 Task: In the  document enhancecreativity.docx Insert horizontal line 'above the text' Create the translated copy of the document in  'German' Select the second point and  Clear Formatting
Action: Mouse moved to (288, 394)
Screenshot: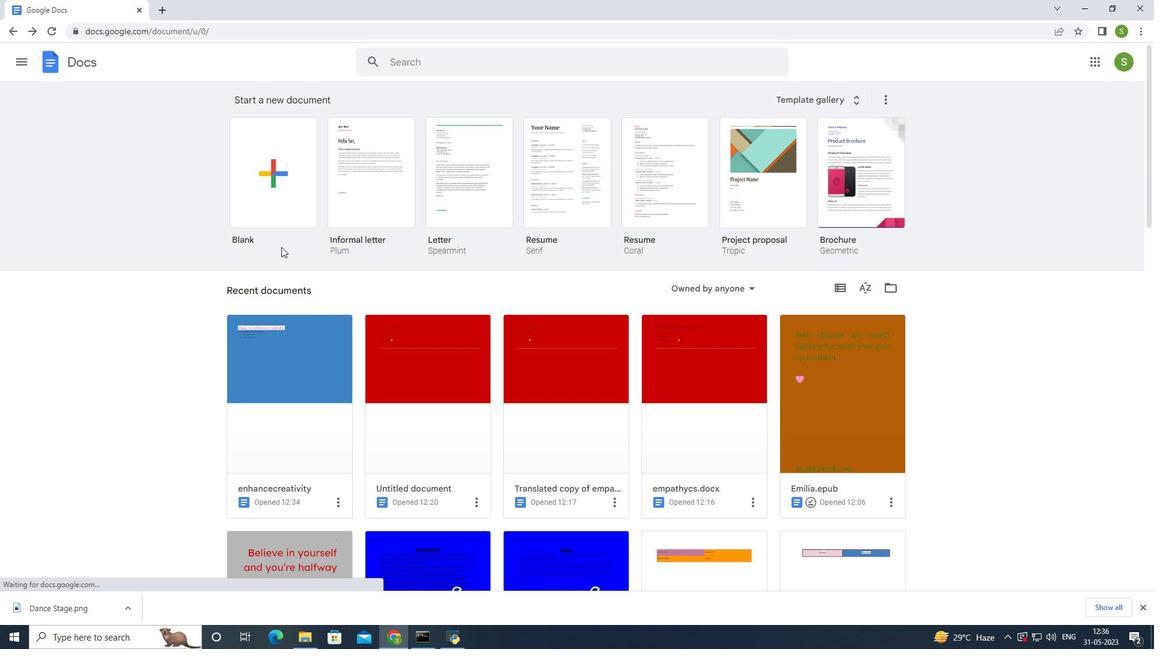 
Action: Mouse pressed left at (288, 394)
Screenshot: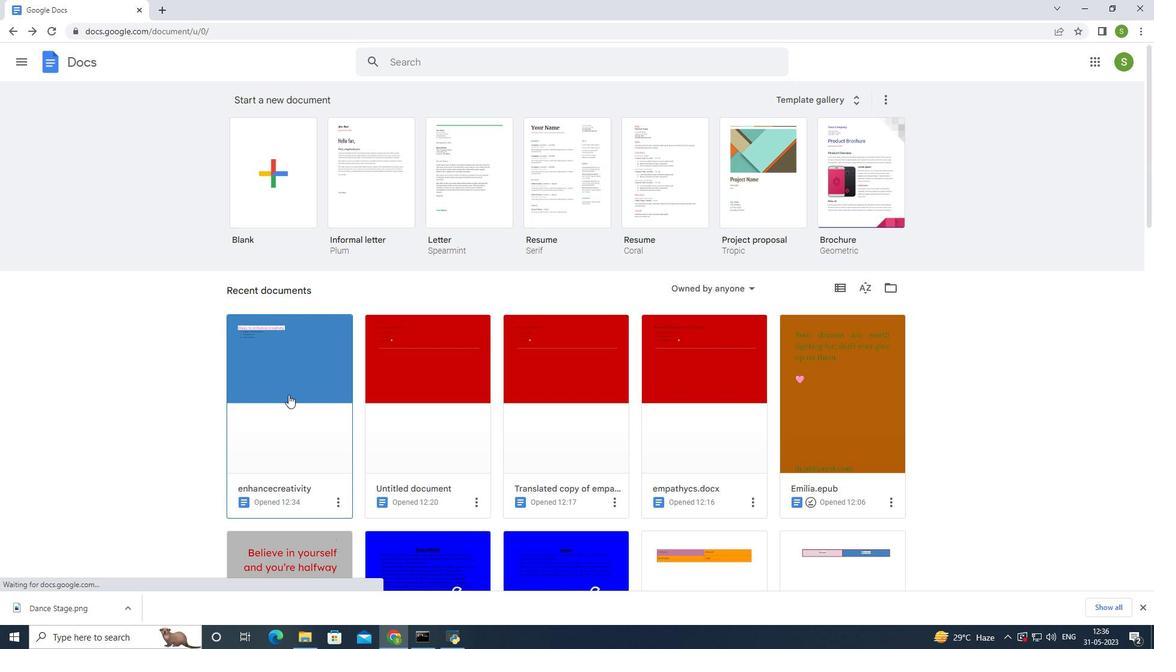 
Action: Mouse moved to (227, 171)
Screenshot: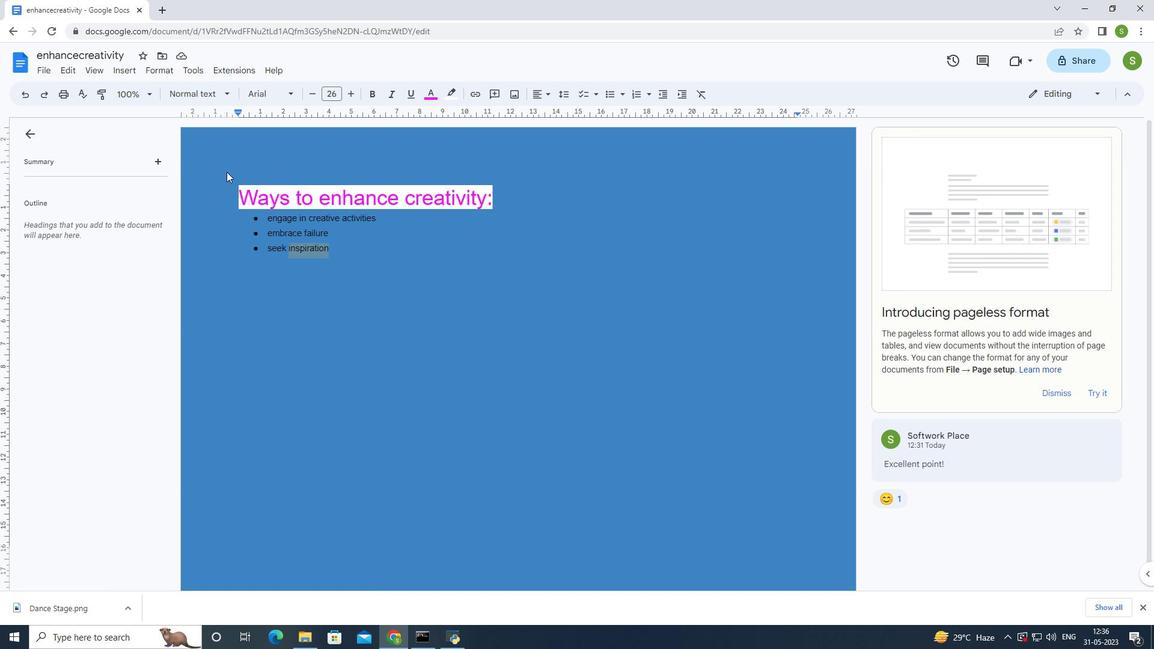 
Action: Mouse pressed left at (227, 171)
Screenshot: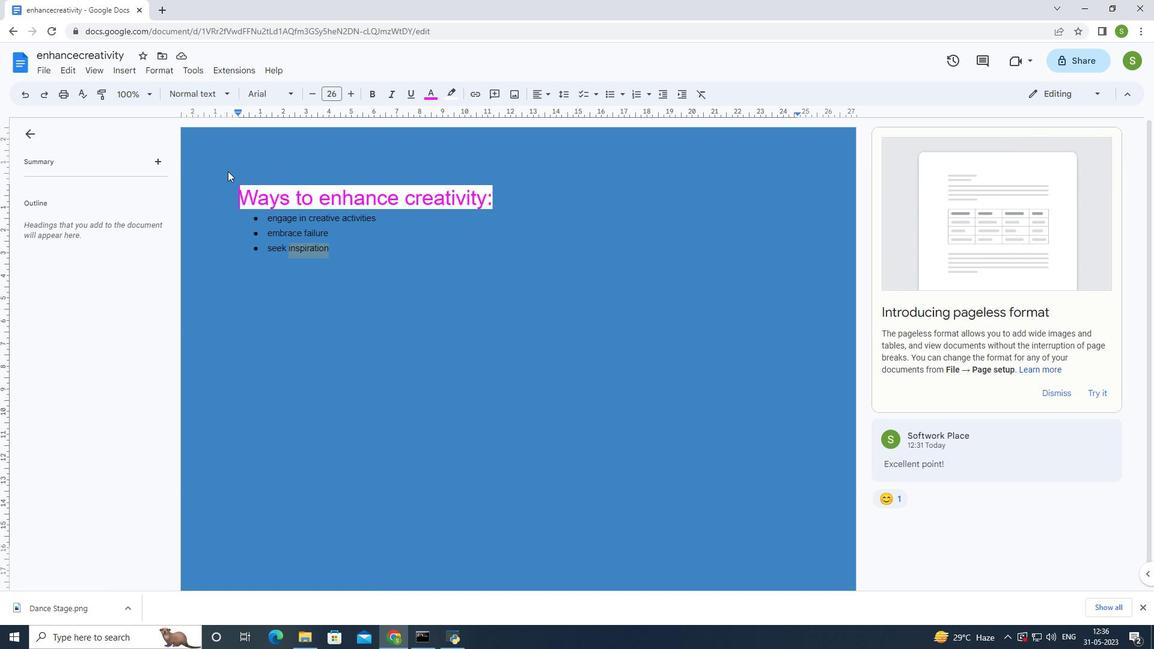 
Action: Mouse moved to (257, 227)
Screenshot: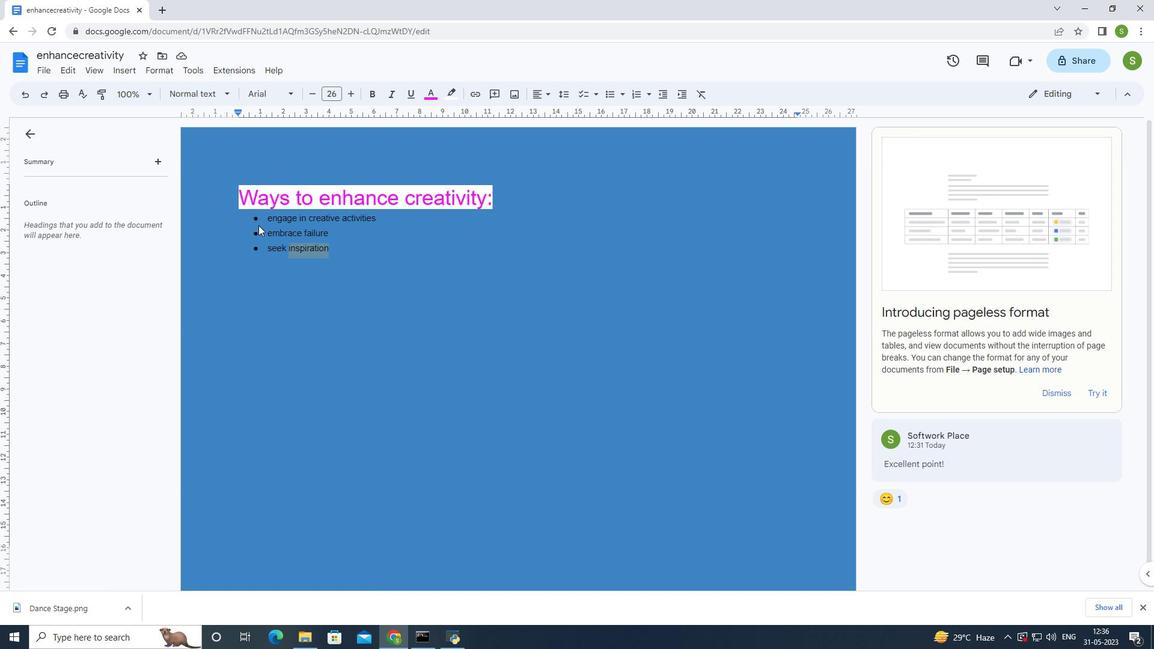 
Action: Key pressed <Key.enter><Key.enter><Key.enter>
Screenshot: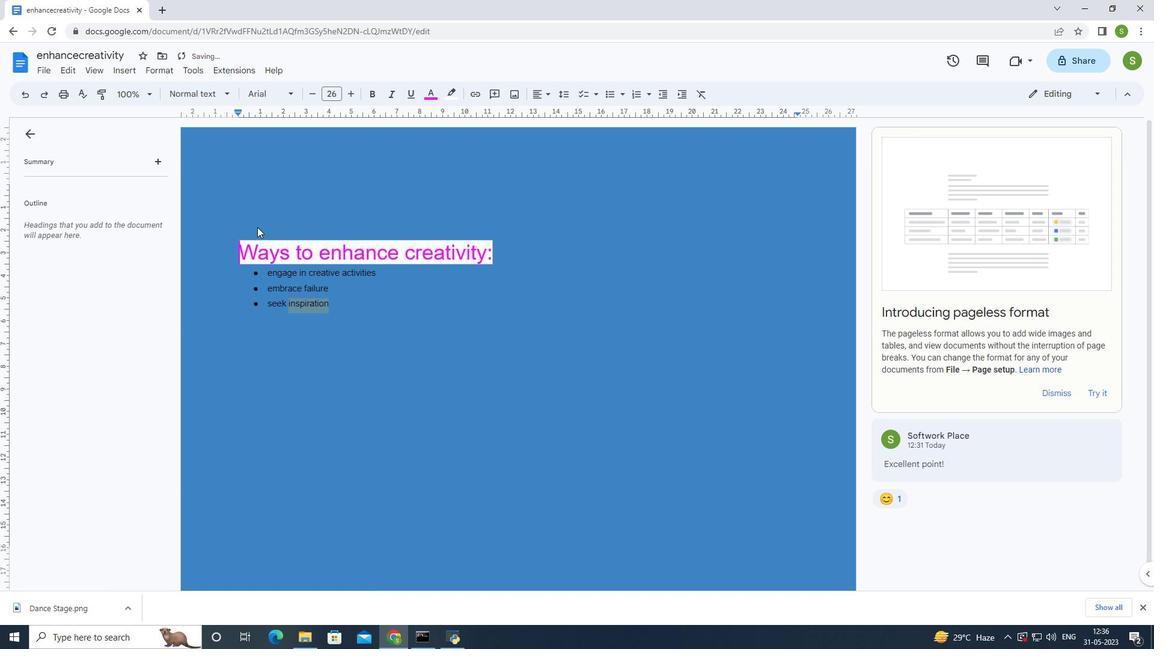 
Action: Mouse moved to (244, 237)
Screenshot: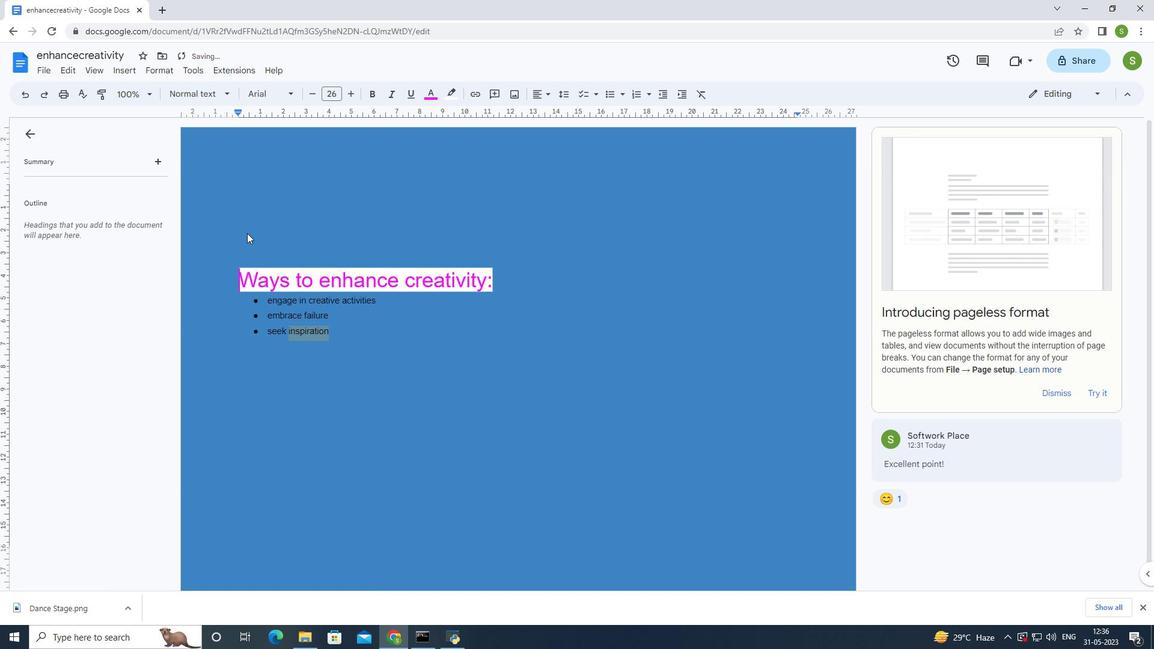 
Action: Mouse pressed left at (244, 237)
Screenshot: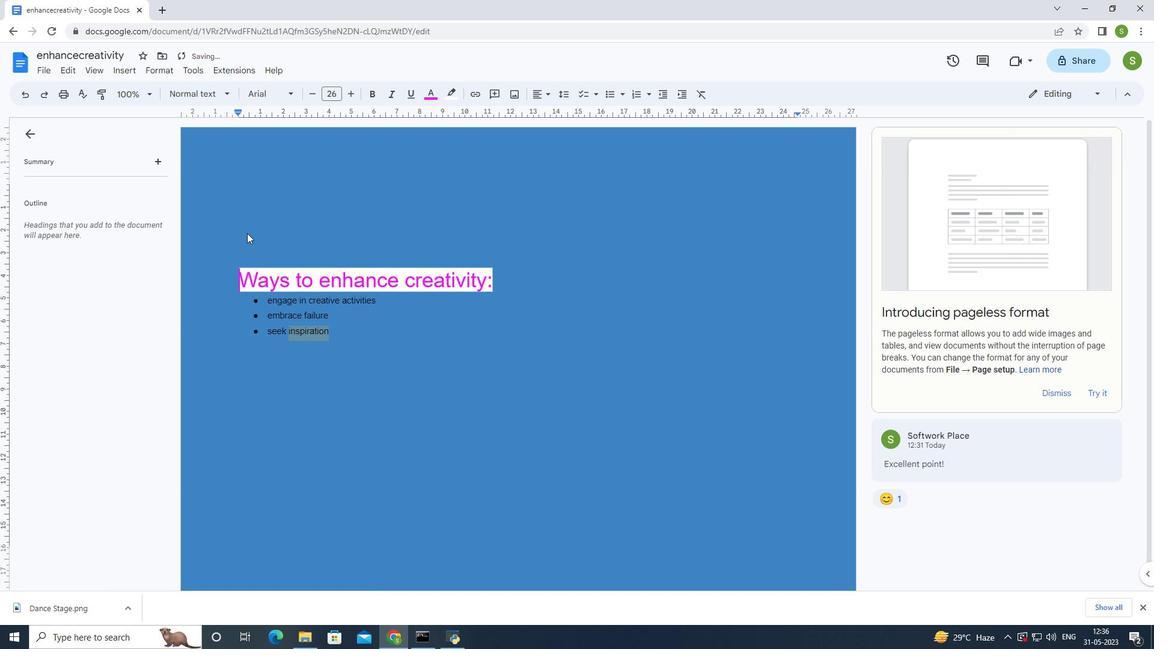
Action: Mouse moved to (239, 248)
Screenshot: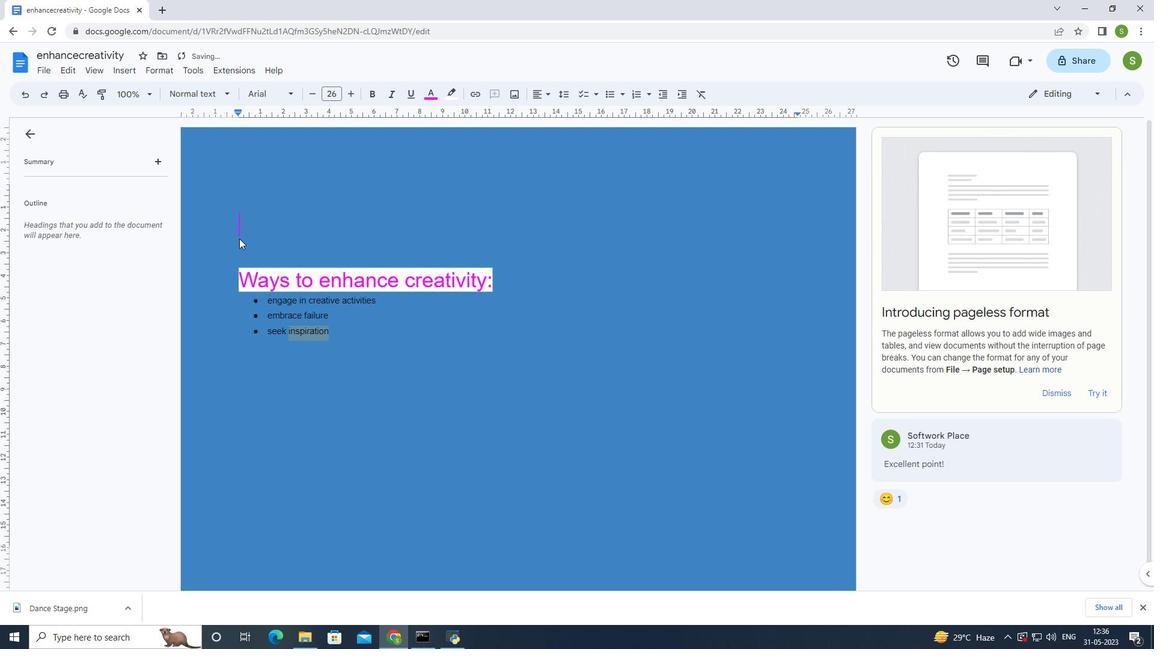 
Action: Mouse pressed left at (239, 248)
Screenshot: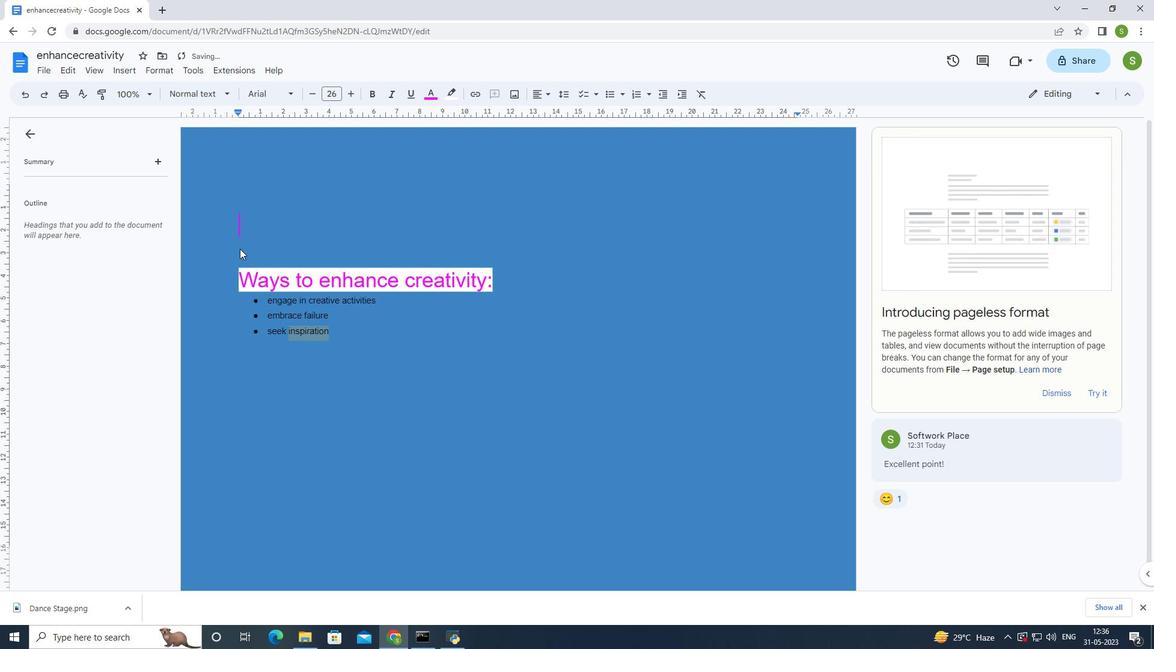 
Action: Mouse moved to (123, 64)
Screenshot: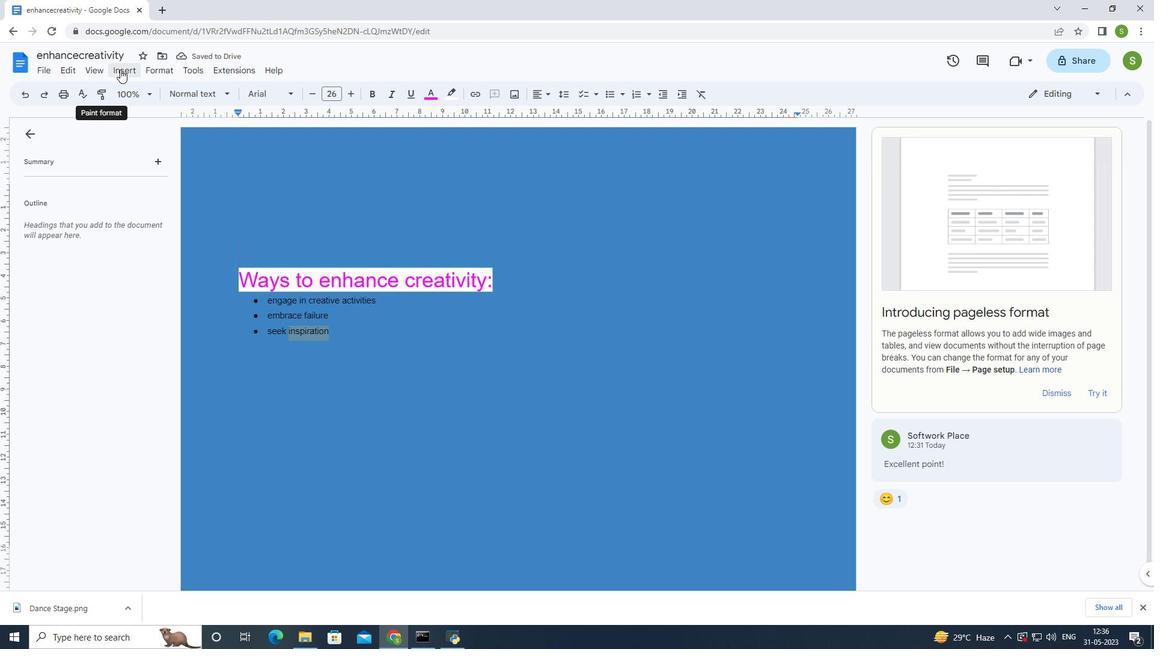 
Action: Mouse pressed left at (123, 64)
Screenshot: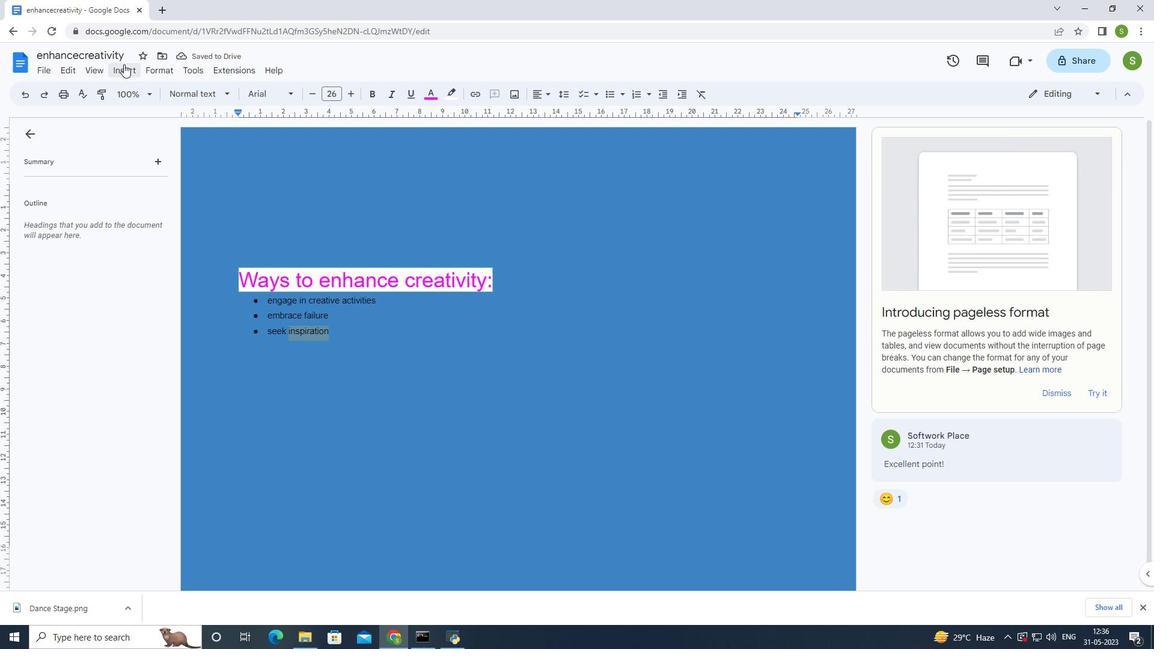 
Action: Mouse moved to (152, 164)
Screenshot: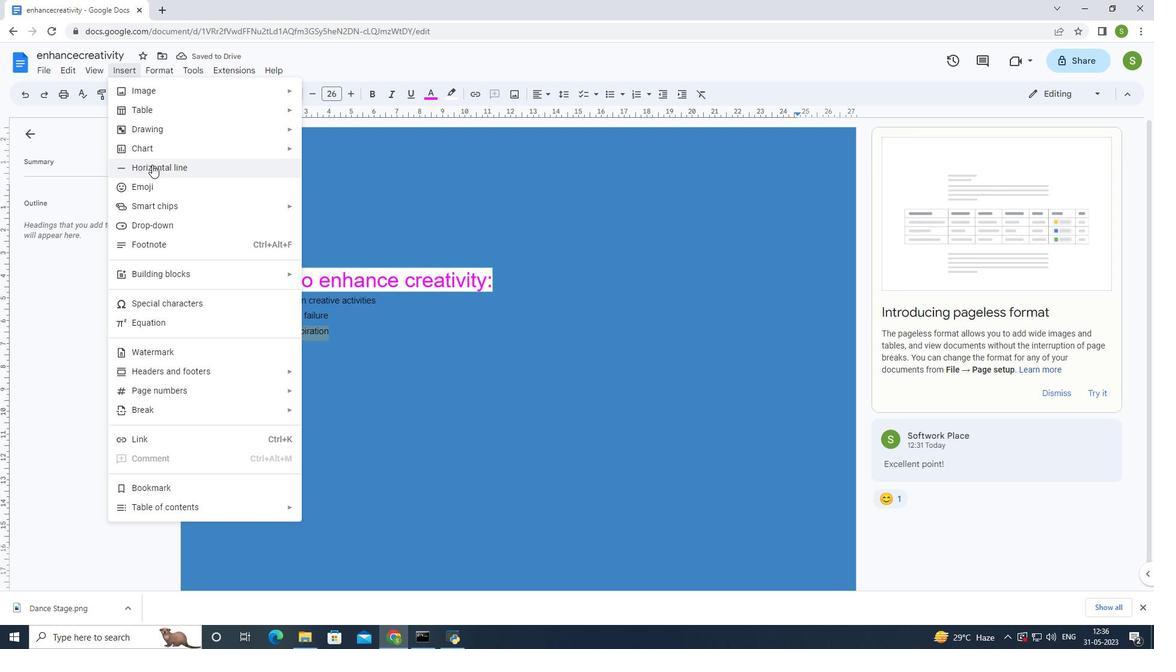 
Action: Mouse pressed left at (152, 164)
Screenshot: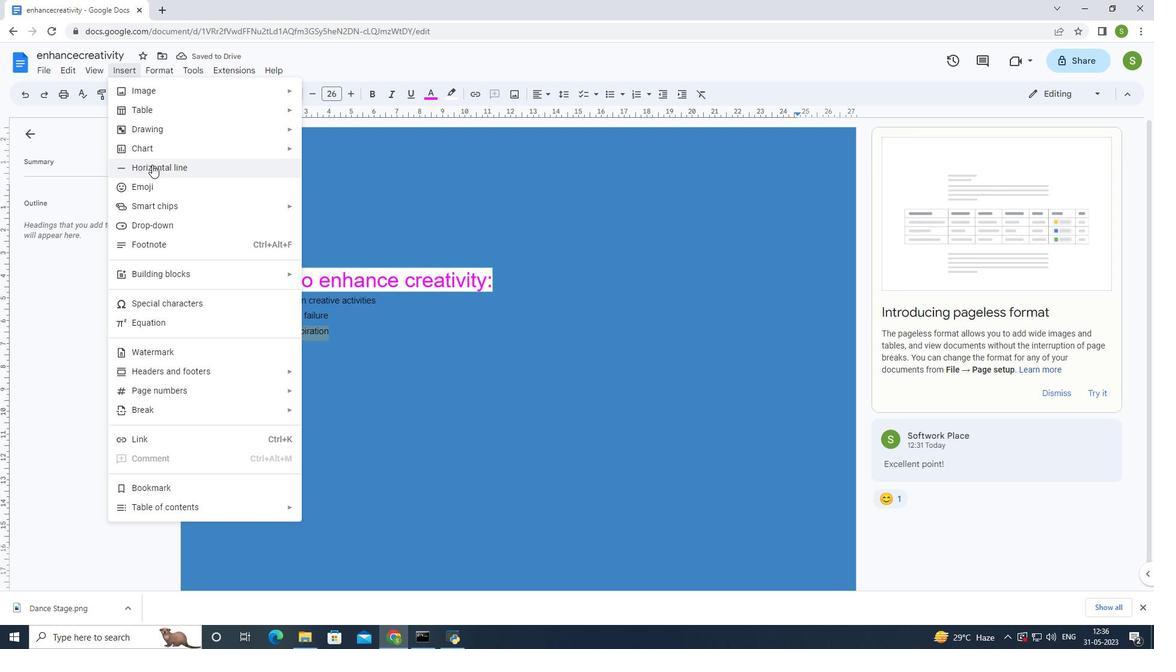 
Action: Mouse moved to (153, 64)
Screenshot: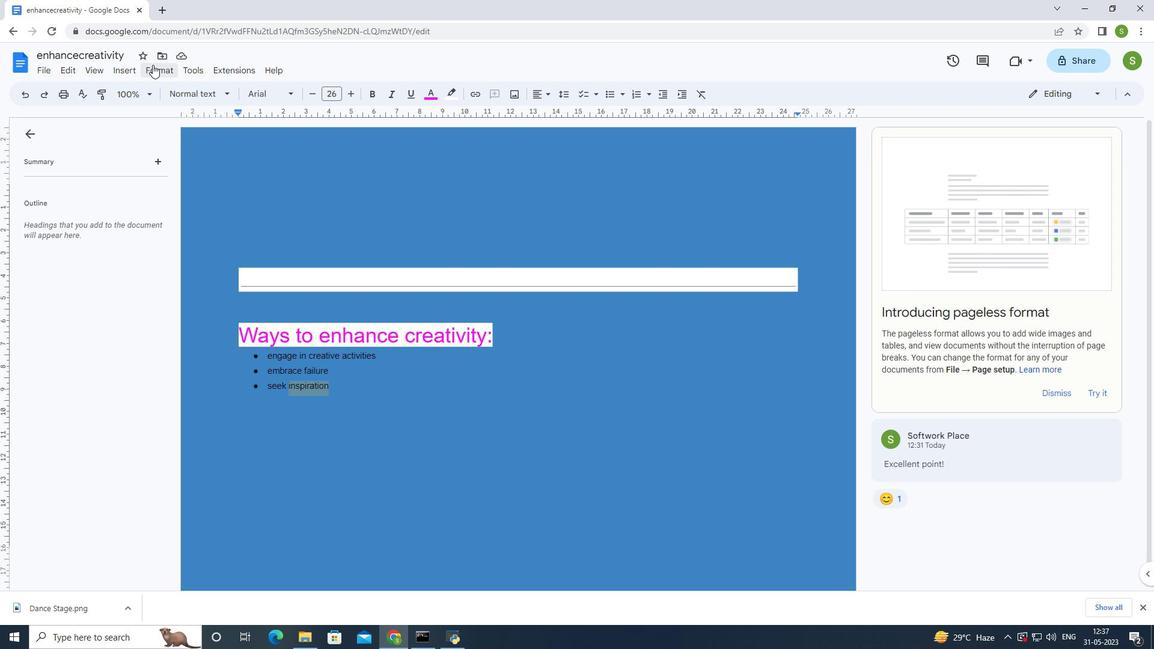 
Action: Mouse pressed left at (153, 64)
Screenshot: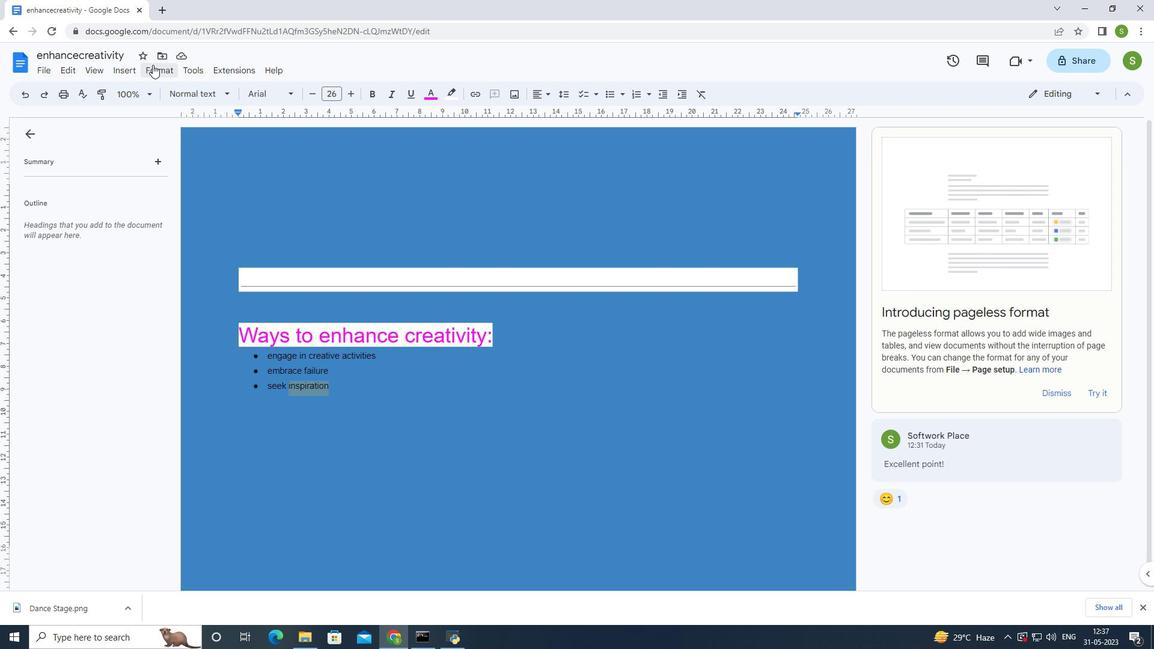 
Action: Mouse moved to (237, 250)
Screenshot: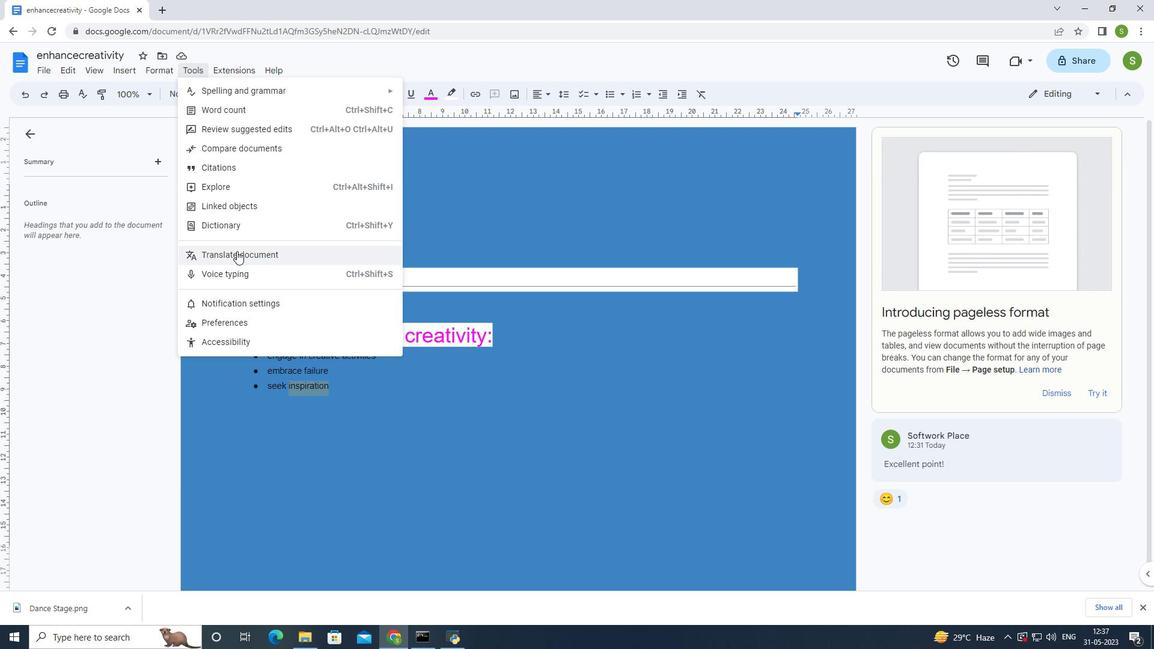 
Action: Mouse pressed left at (237, 250)
Screenshot: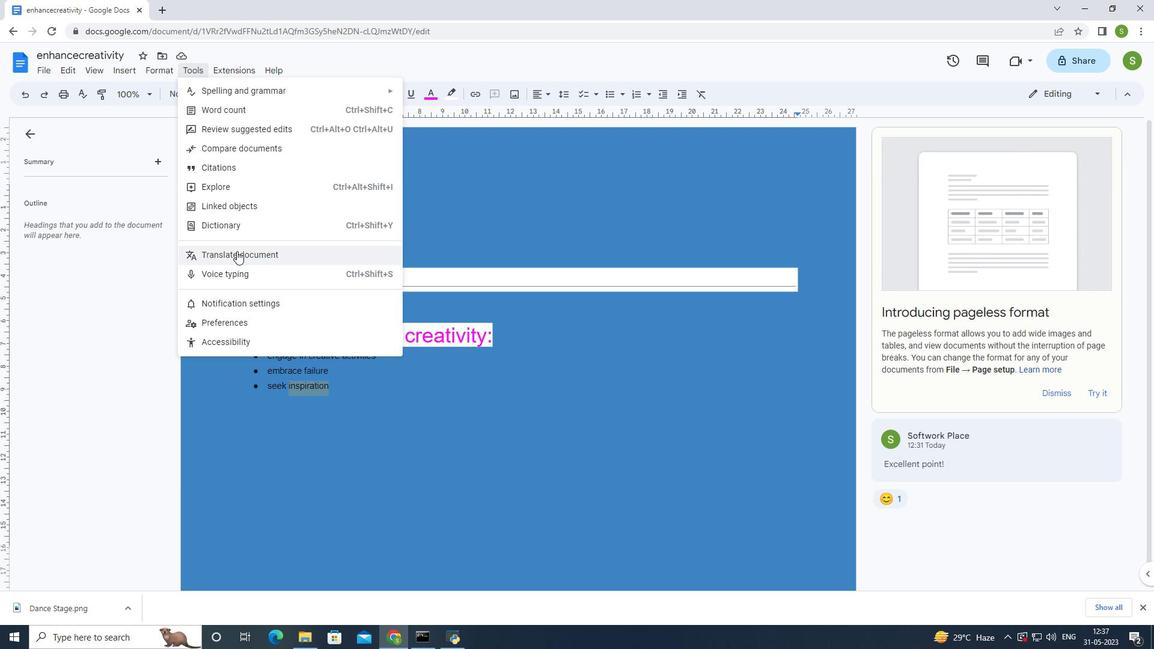 
Action: Mouse moved to (553, 339)
Screenshot: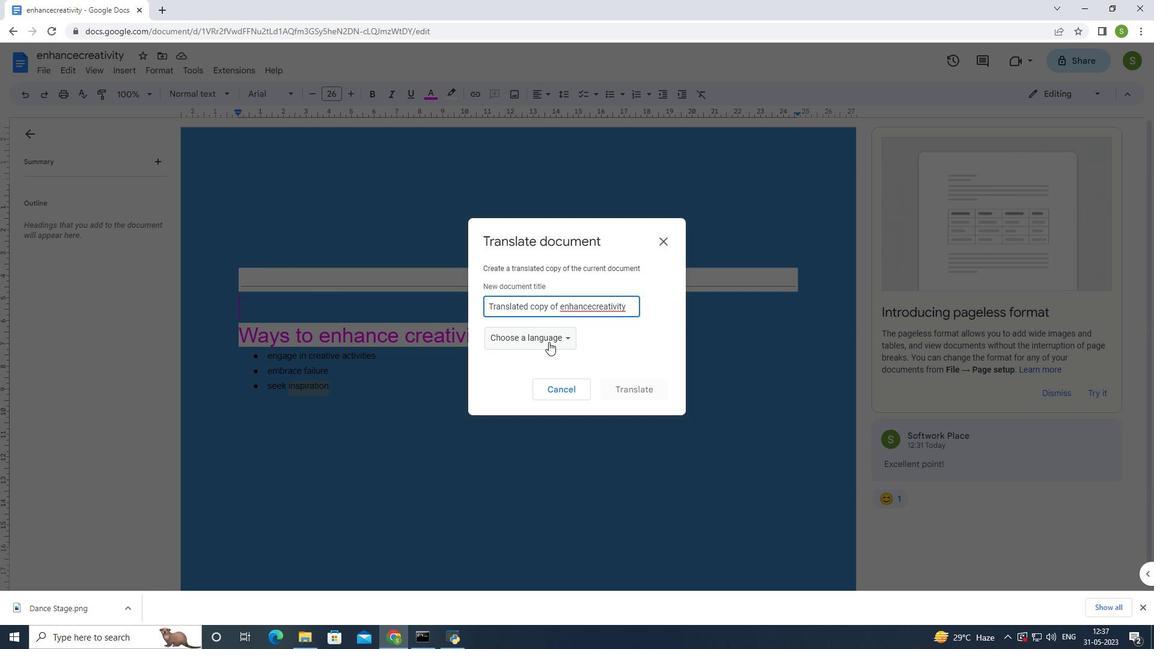 
Action: Mouse pressed left at (553, 339)
Screenshot: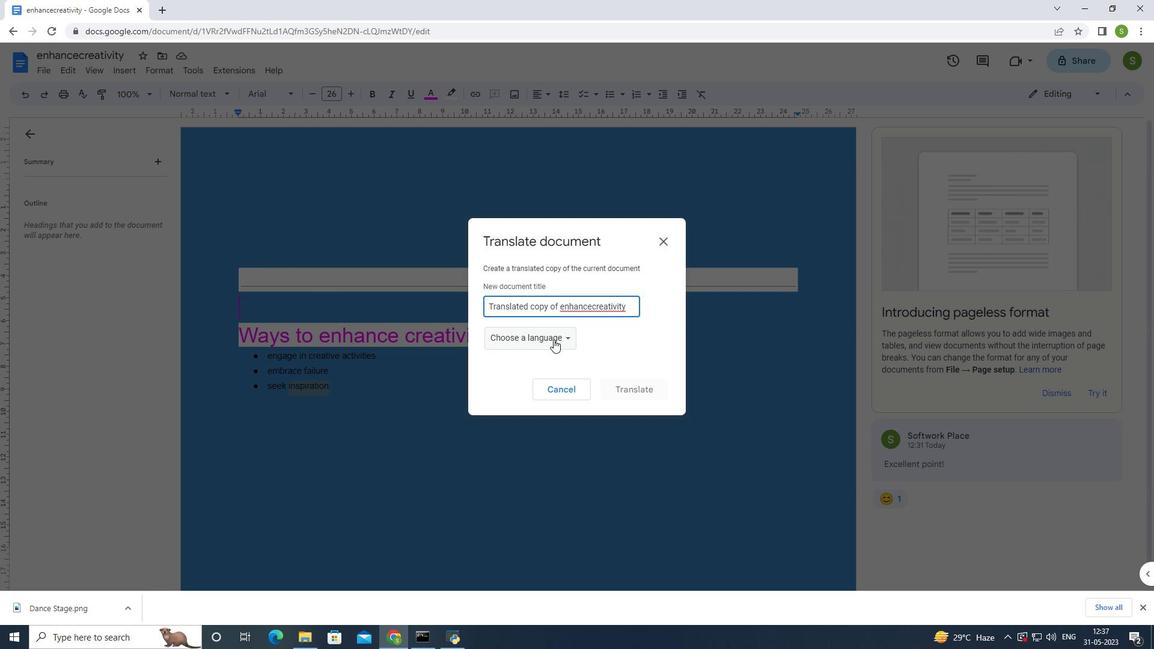 
Action: Mouse moved to (505, 528)
Screenshot: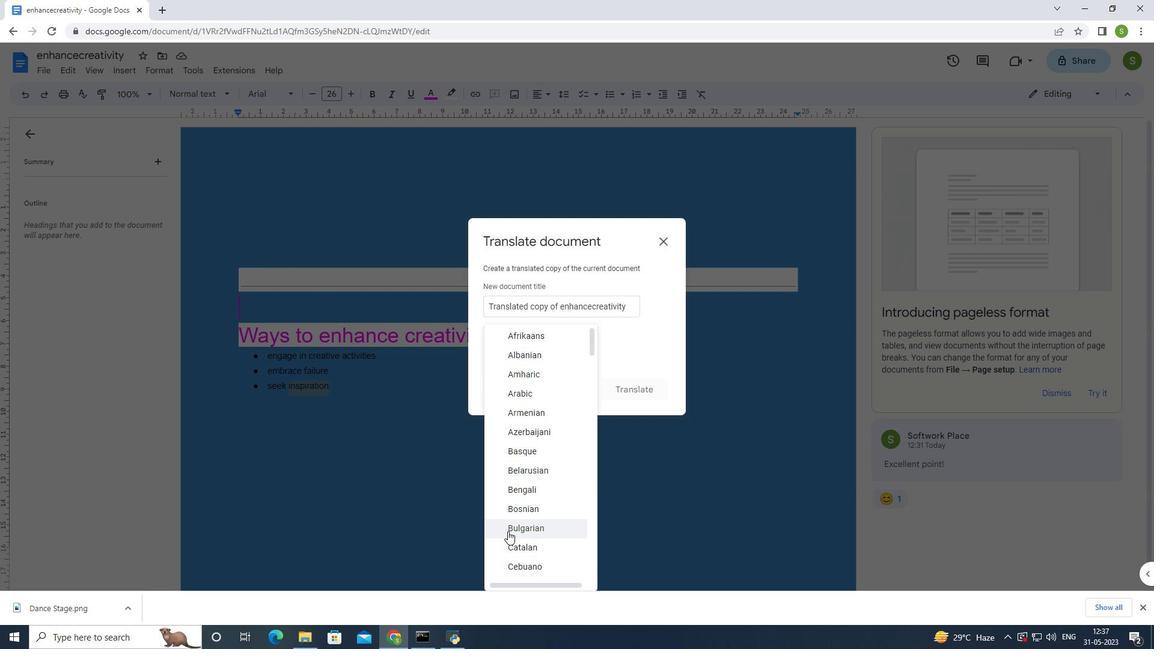 
Action: Mouse scrolled (505, 528) with delta (0, 0)
Screenshot: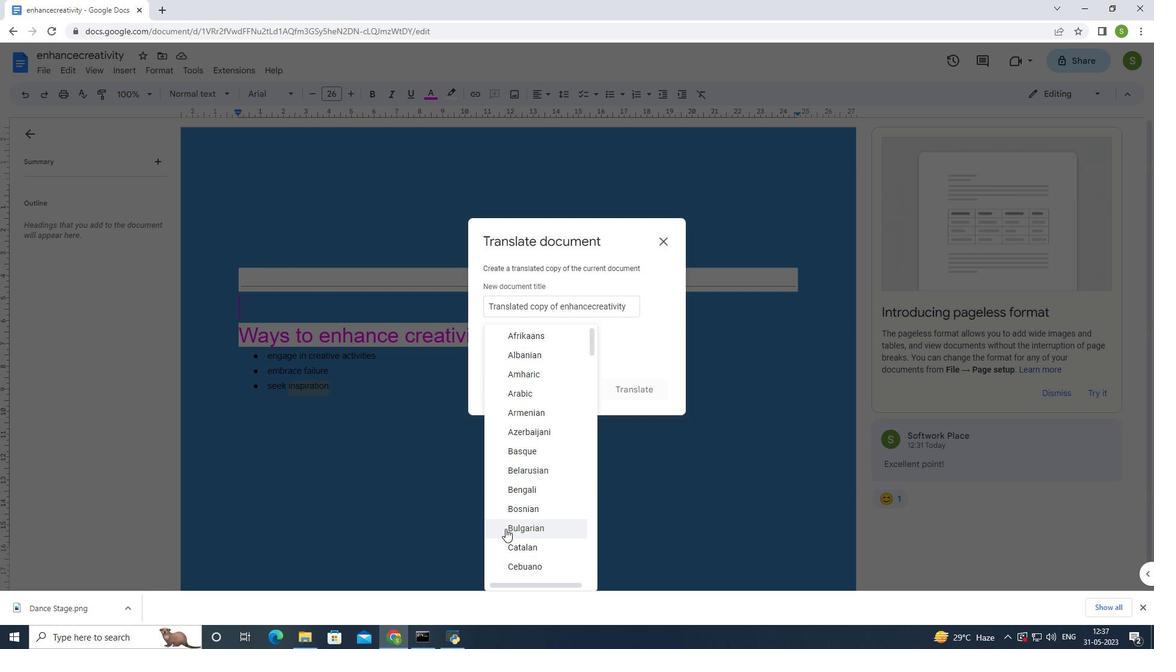 
Action: Mouse scrolled (505, 528) with delta (0, 0)
Screenshot: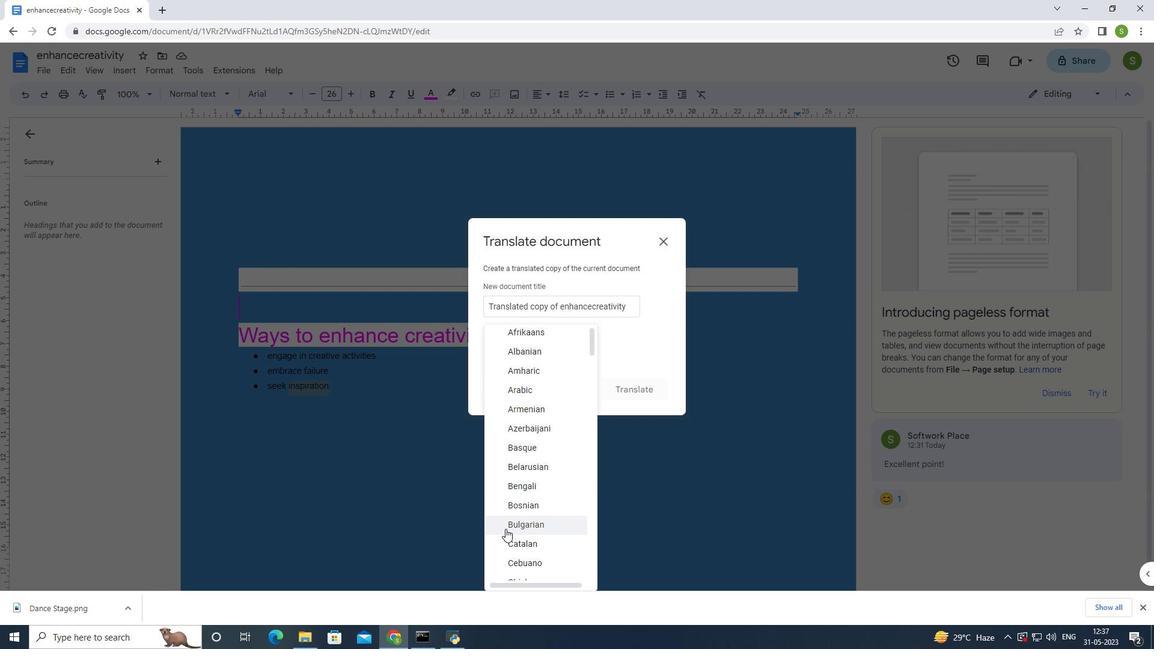 
Action: Mouse scrolled (505, 528) with delta (0, 0)
Screenshot: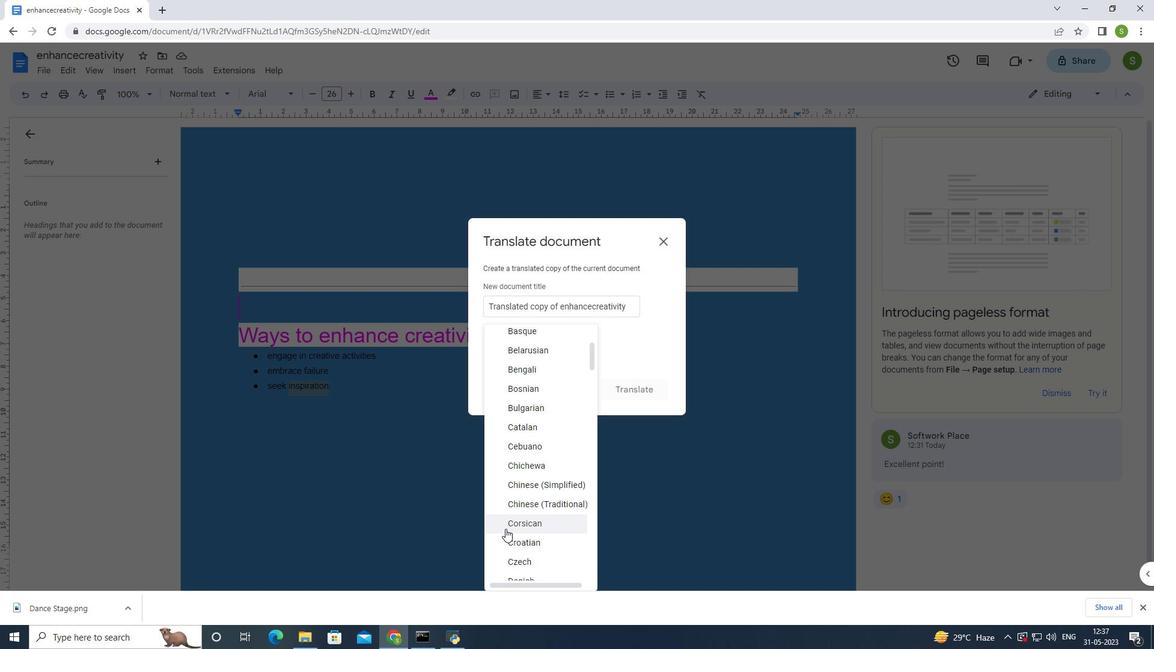
Action: Mouse scrolled (505, 528) with delta (0, 0)
Screenshot: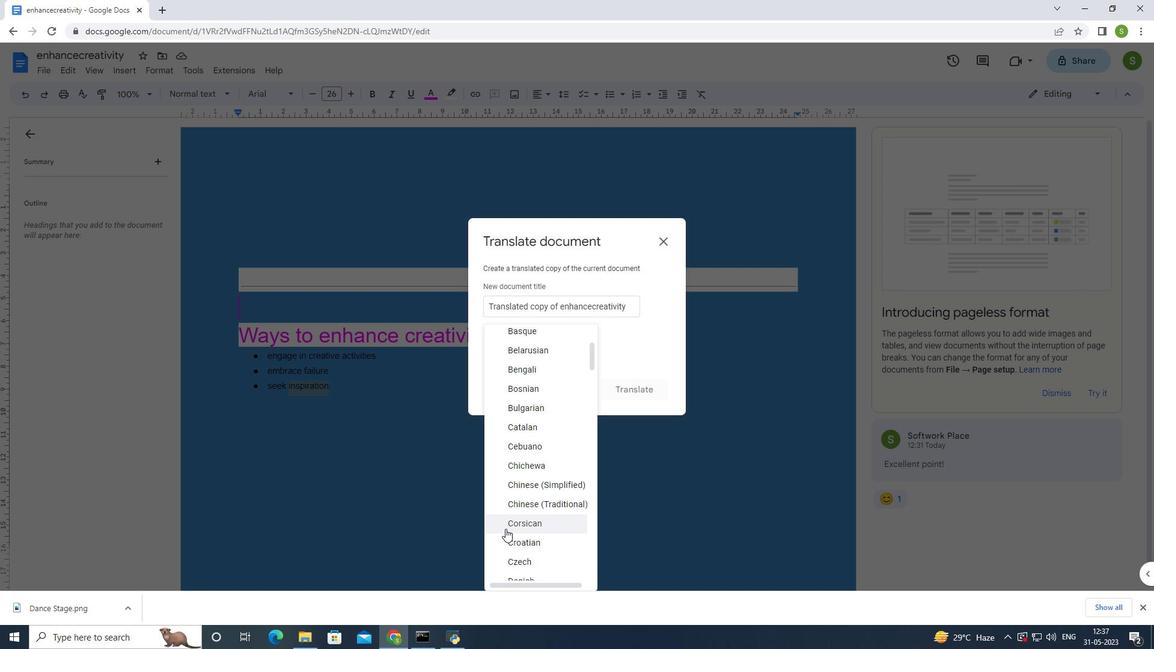 
Action: Mouse scrolled (505, 528) with delta (0, 0)
Screenshot: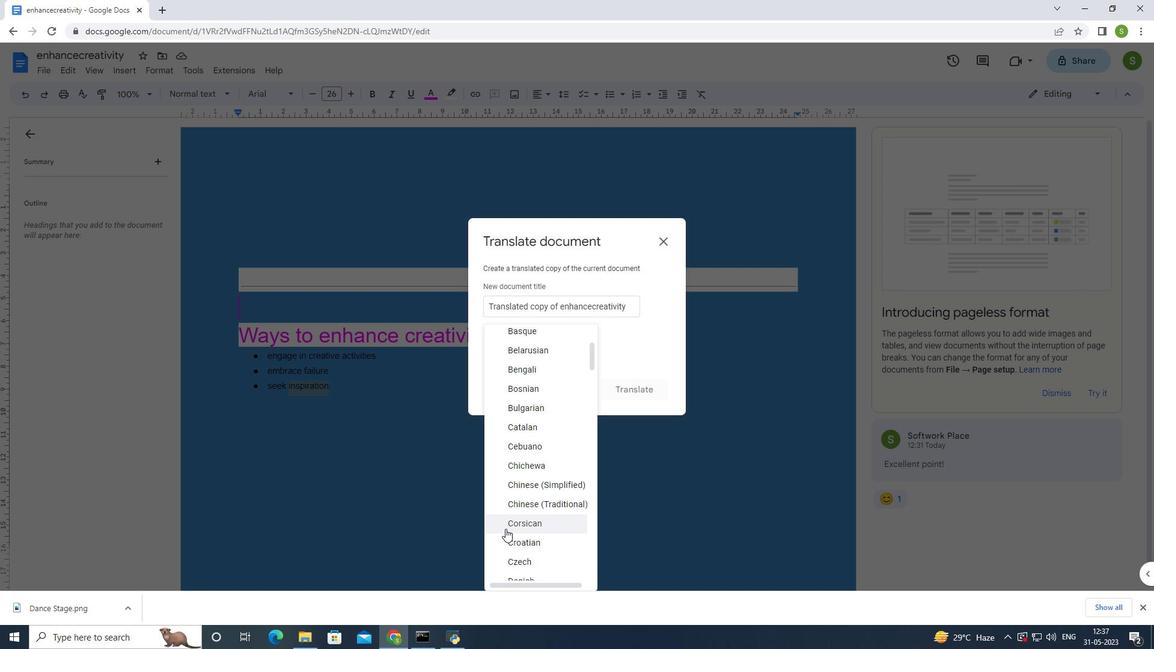 
Action: Mouse scrolled (505, 528) with delta (0, 0)
Screenshot: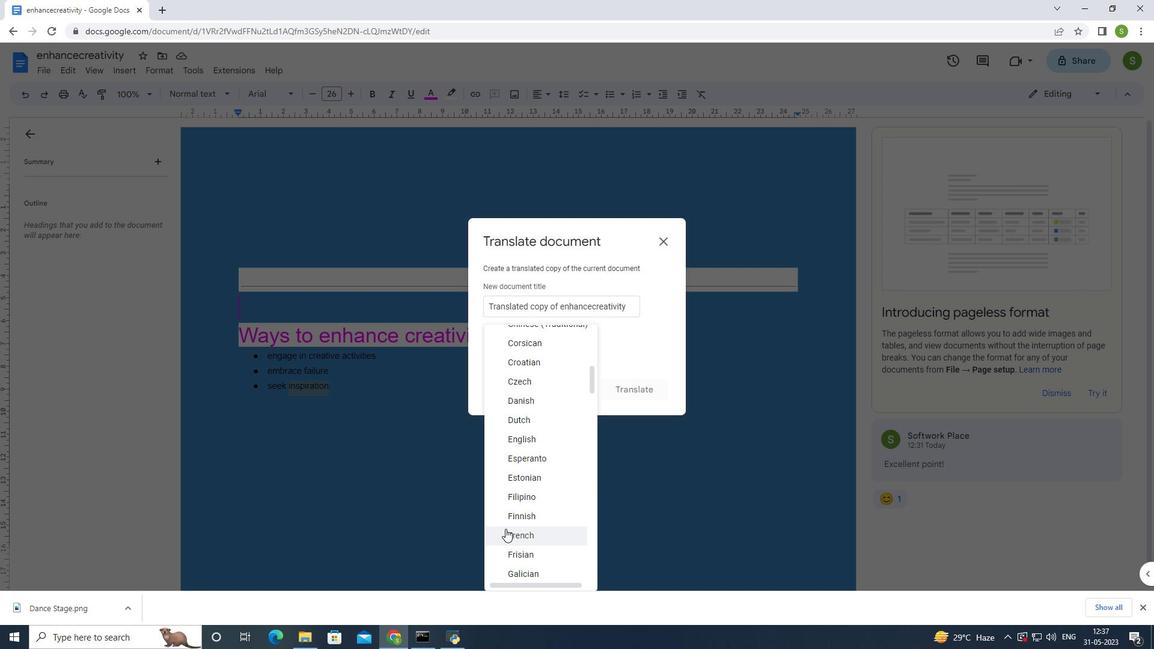 
Action: Mouse moved to (505, 528)
Screenshot: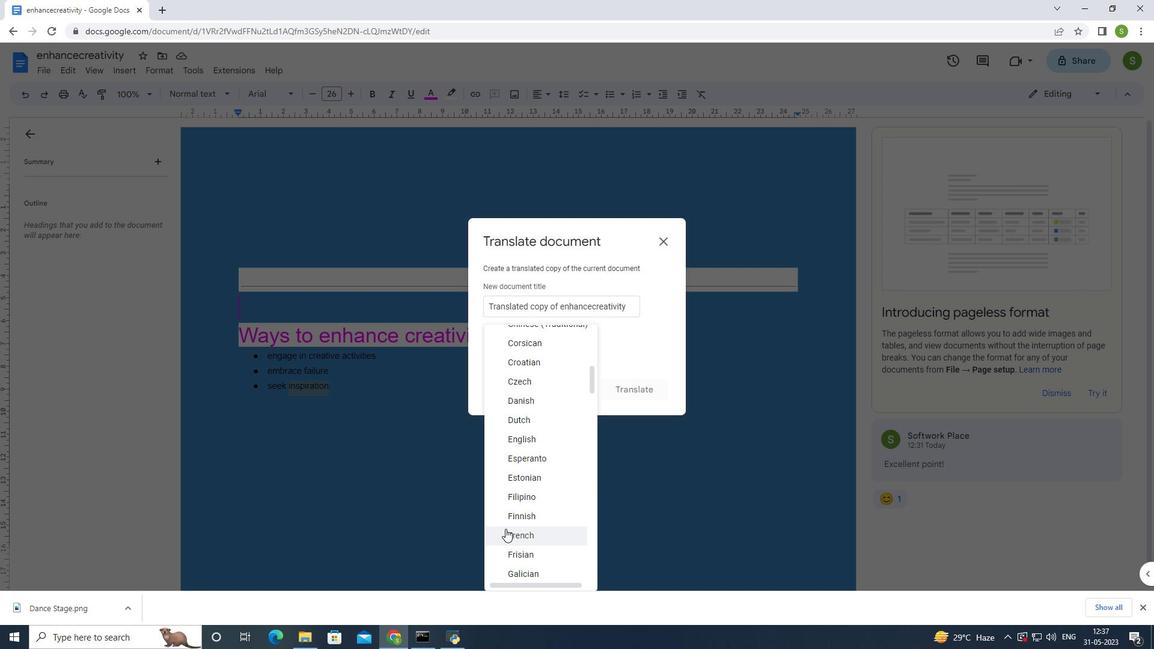 
Action: Mouse scrolled (505, 527) with delta (0, 0)
Screenshot: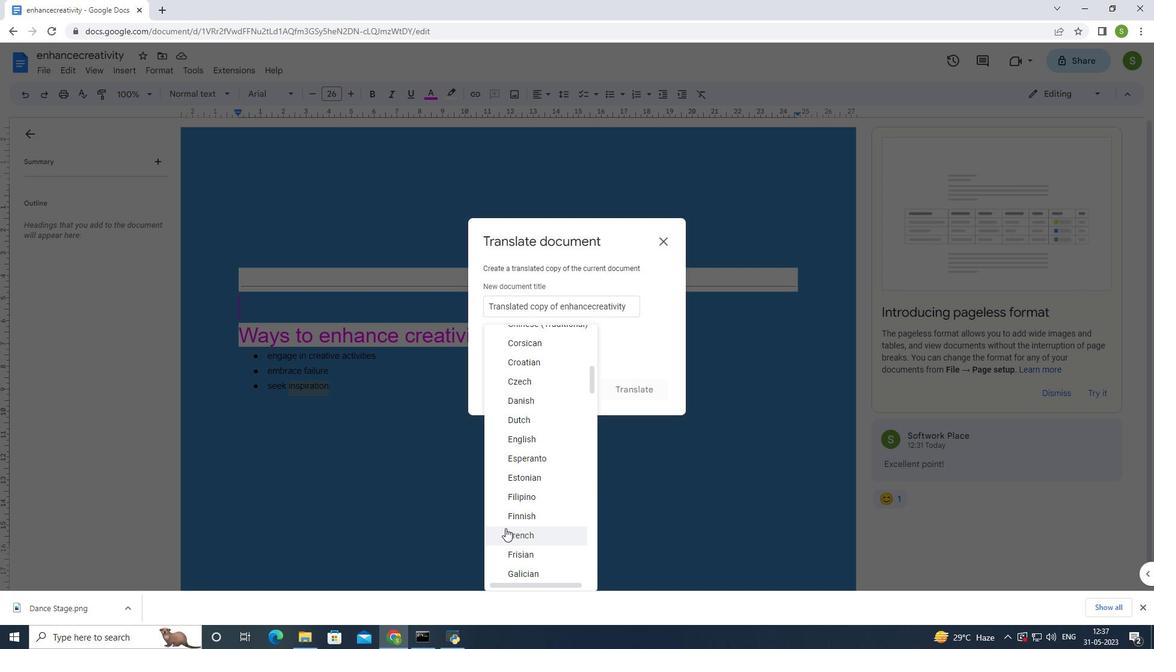 
Action: Mouse moved to (521, 496)
Screenshot: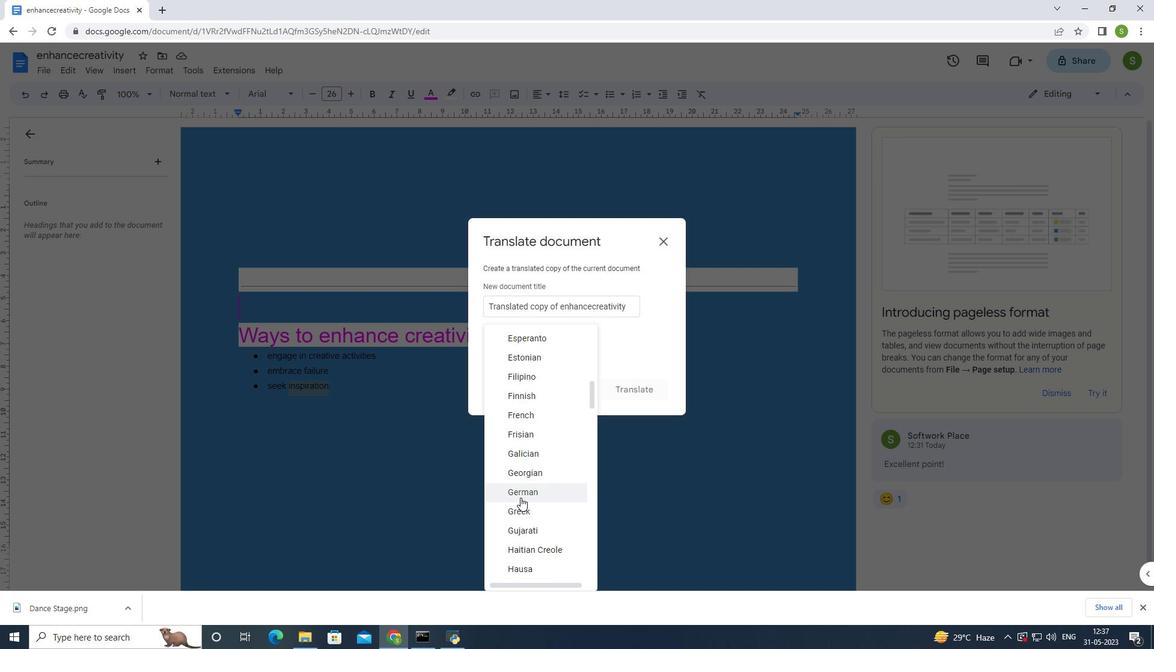 
Action: Mouse pressed left at (521, 496)
Screenshot: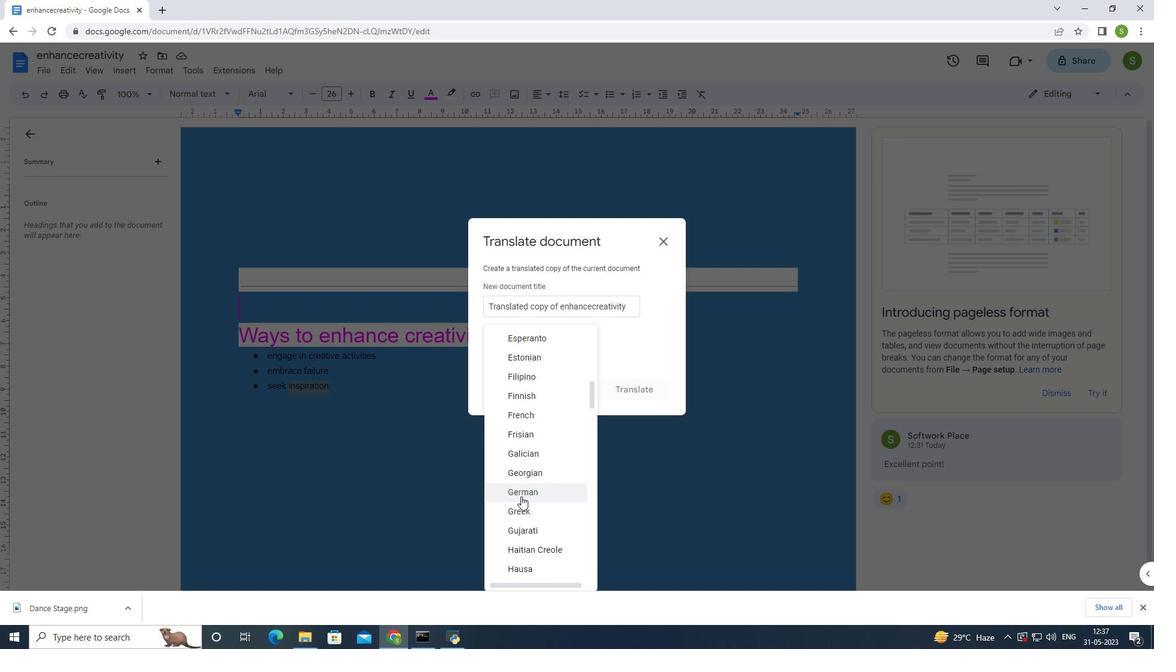 
Action: Mouse moved to (621, 394)
Screenshot: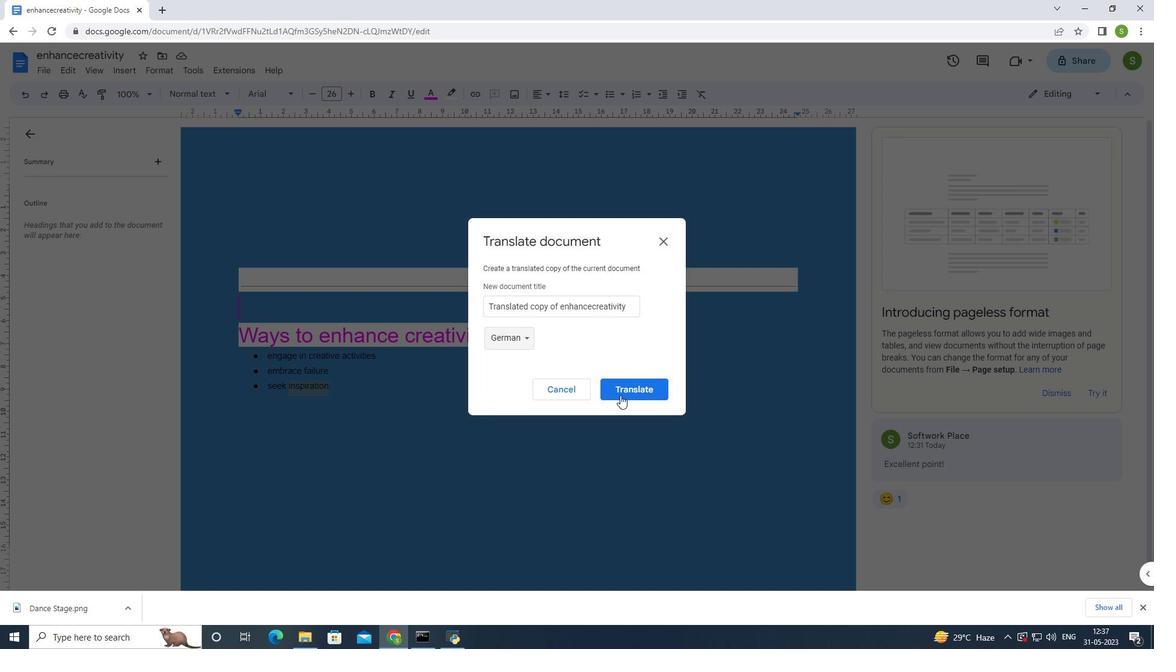 
Action: Mouse pressed left at (621, 394)
Screenshot: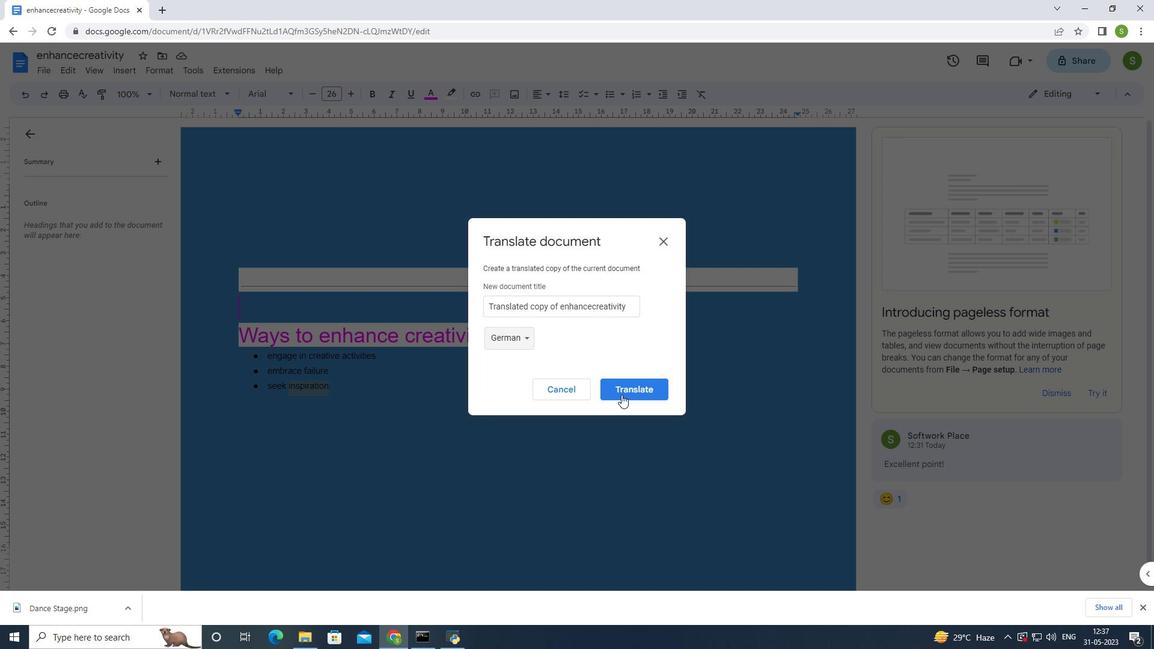 
Action: Mouse moved to (365, 373)
Screenshot: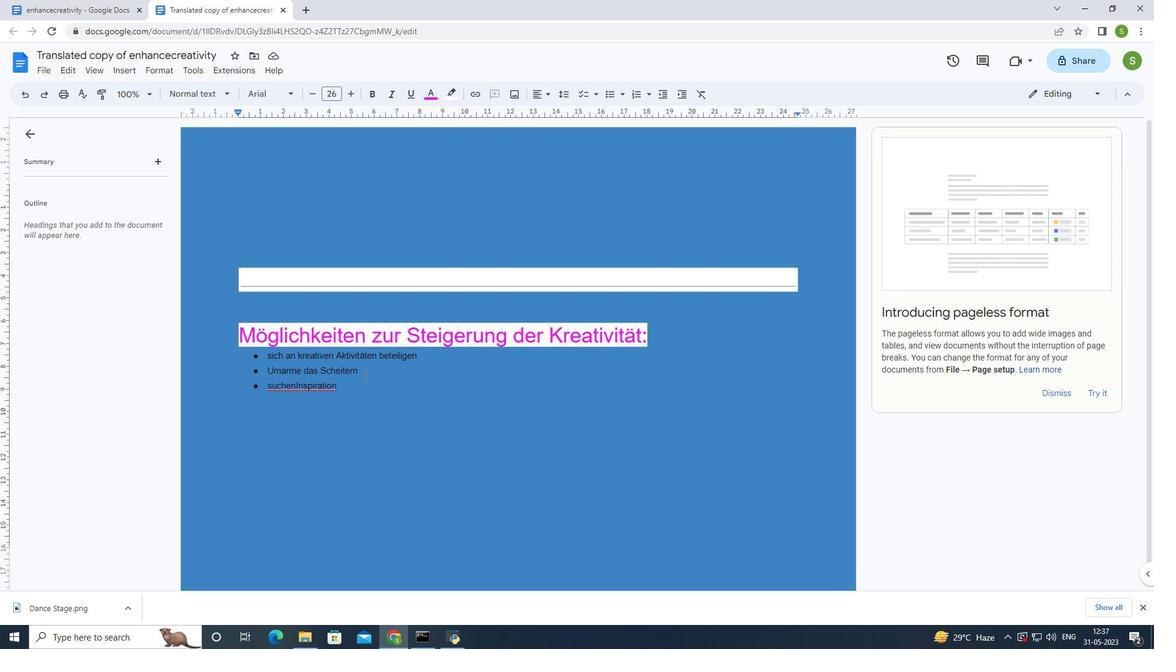 
Action: Mouse pressed left at (365, 373)
Screenshot: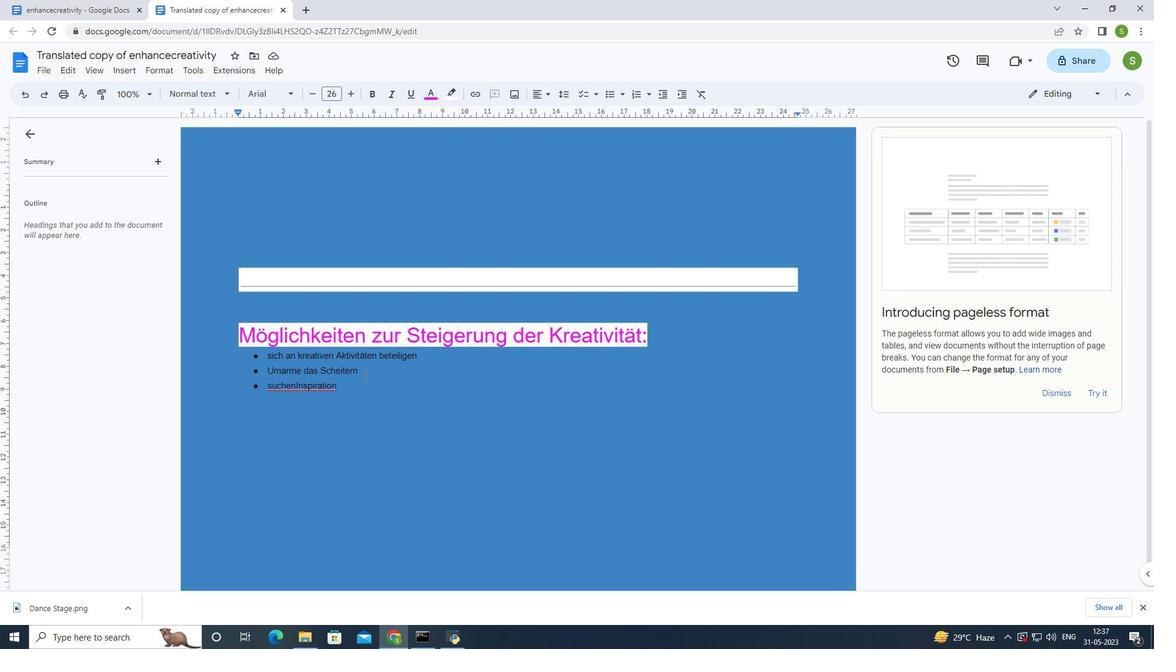 
Action: Mouse moved to (704, 99)
Screenshot: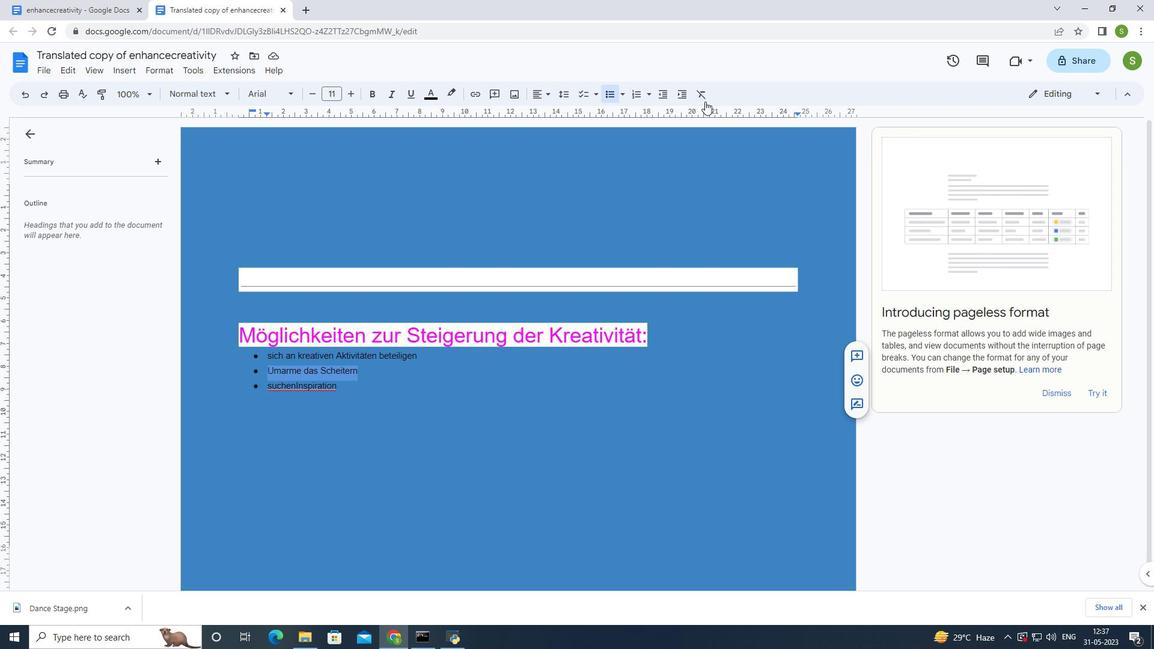 
Action: Mouse pressed left at (704, 99)
Screenshot: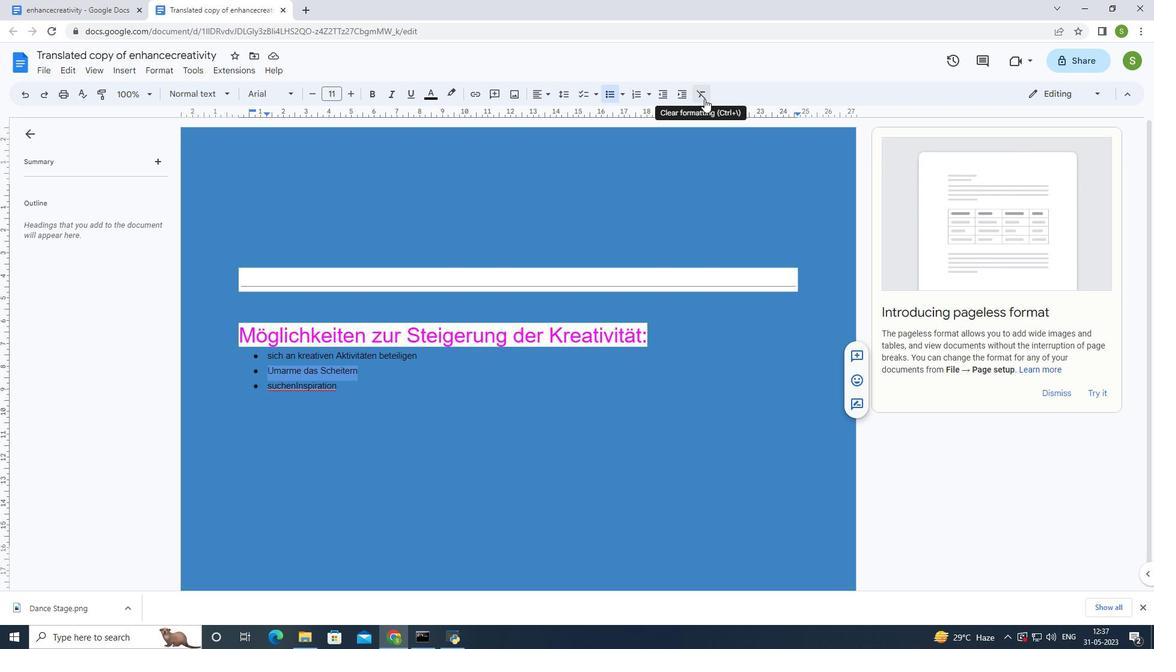 
Action: Mouse moved to (653, 198)
Screenshot: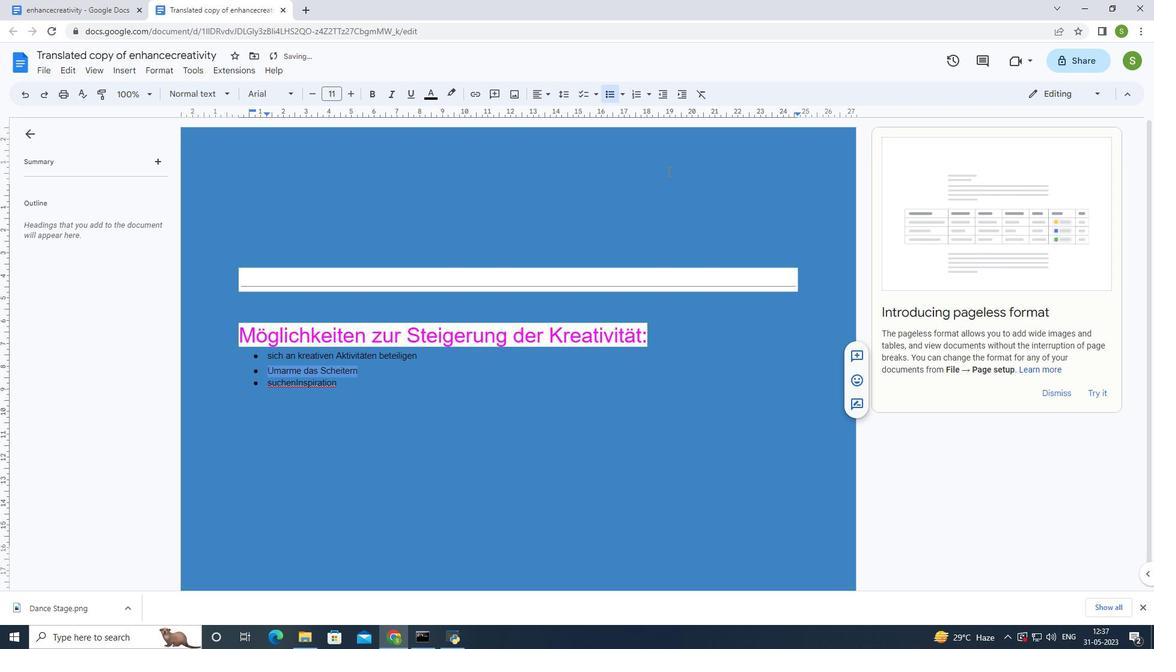 
Action: Mouse pressed left at (653, 198)
Screenshot: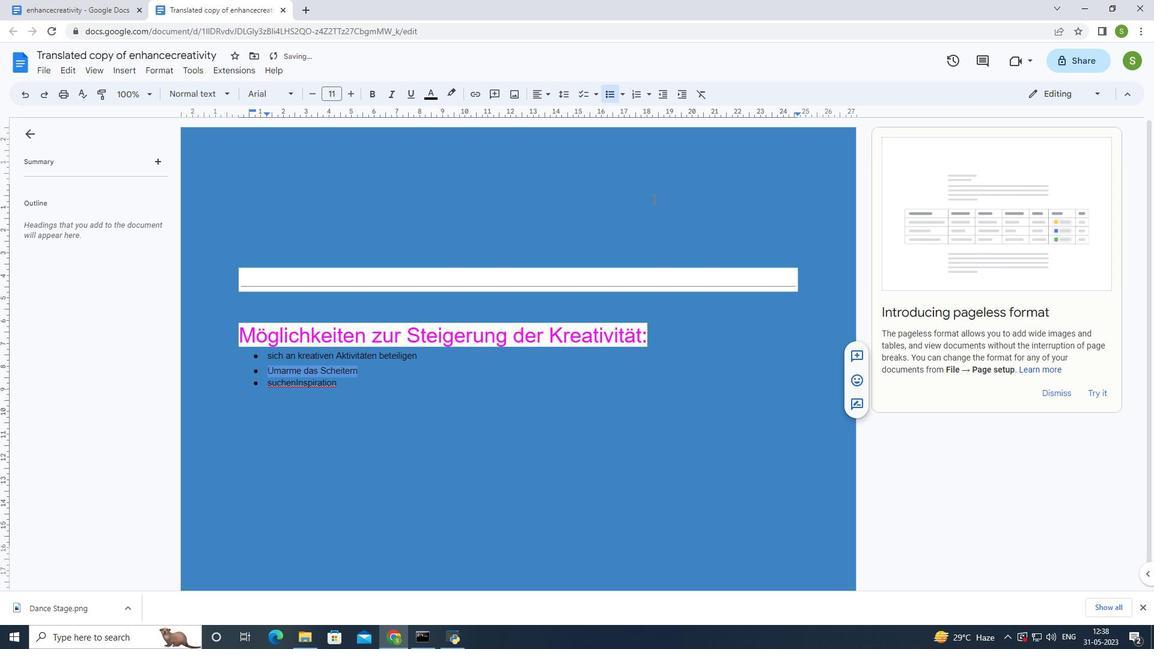 
Action: Mouse moved to (181, 156)
Screenshot: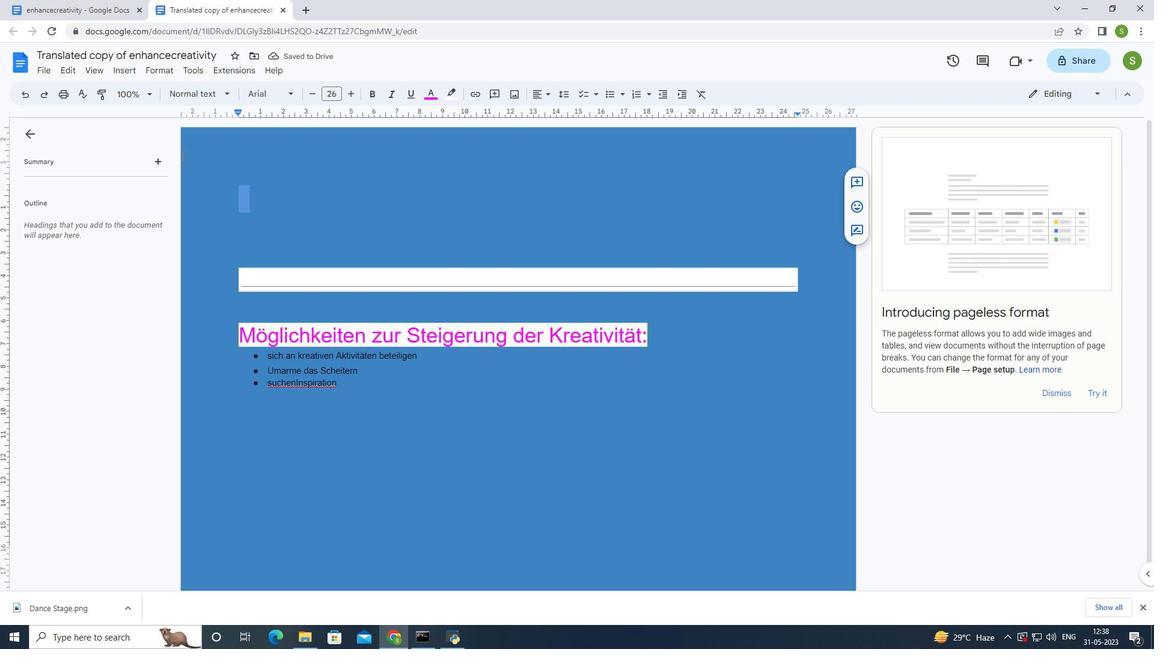 
